 Task: Reset the filters.
Action: Mouse pressed left at (19, 115)
Screenshot: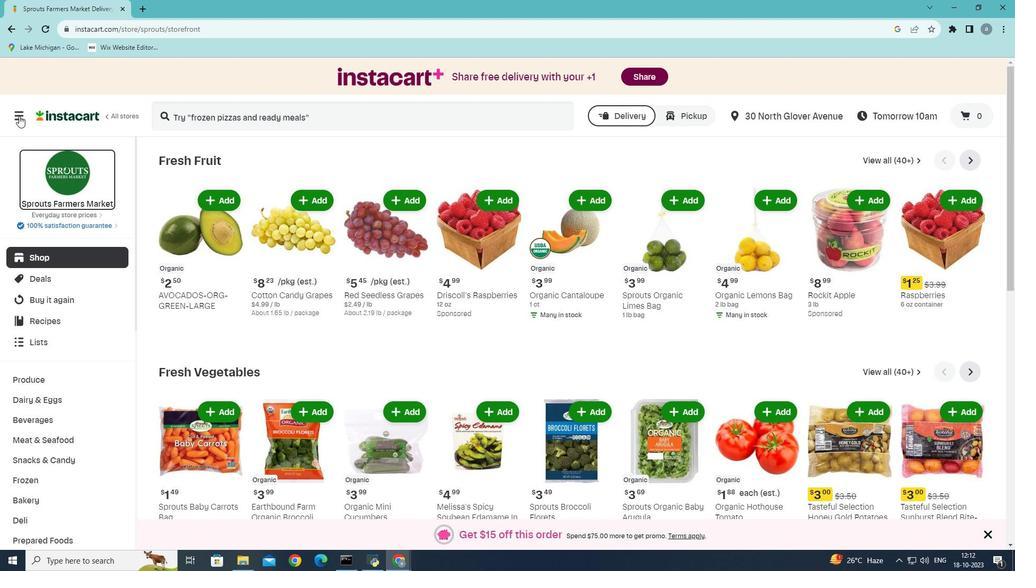 
Action: Mouse moved to (50, 308)
Screenshot: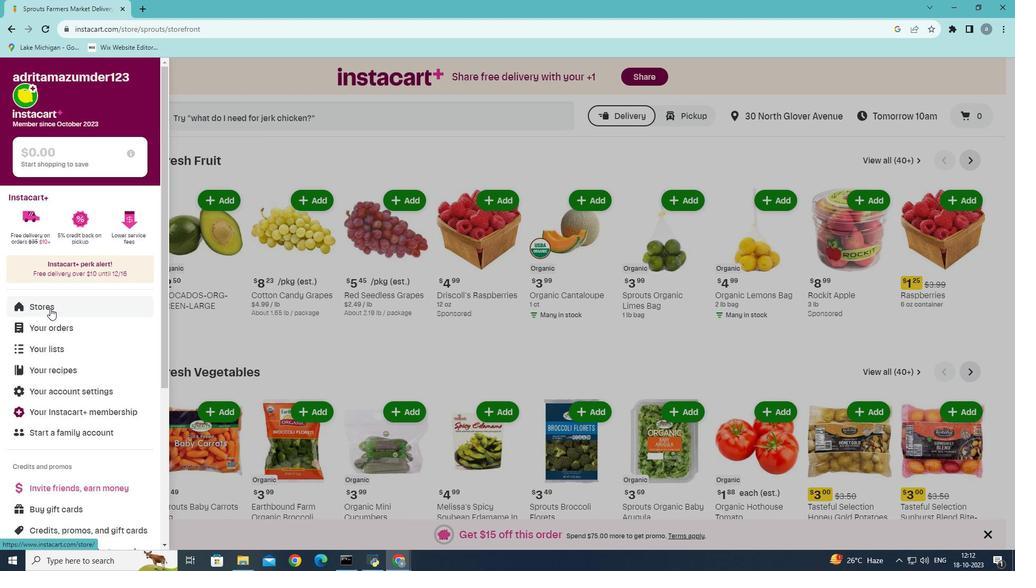 
Action: Mouse pressed left at (50, 308)
Screenshot: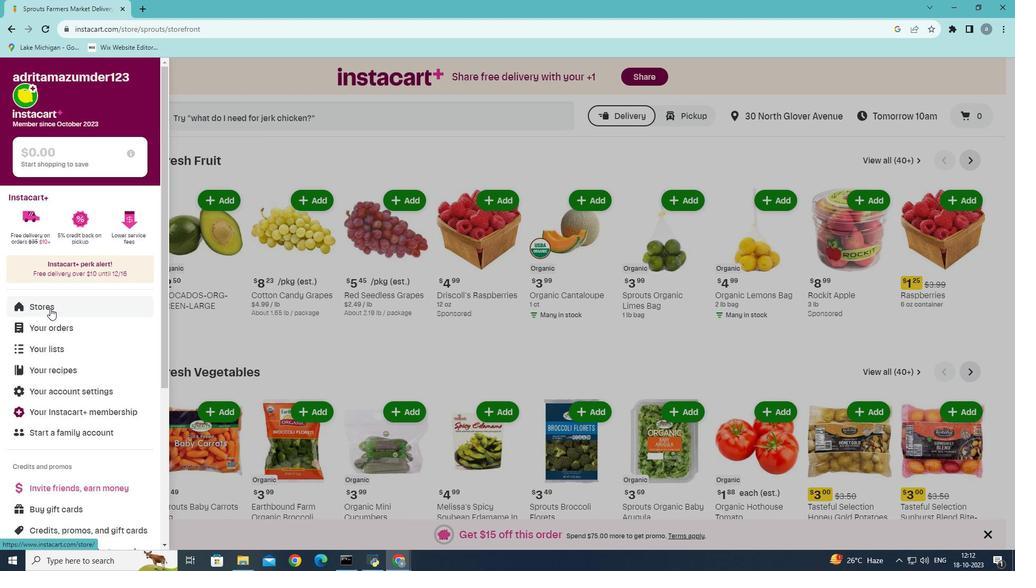 
Action: Mouse moved to (244, 111)
Screenshot: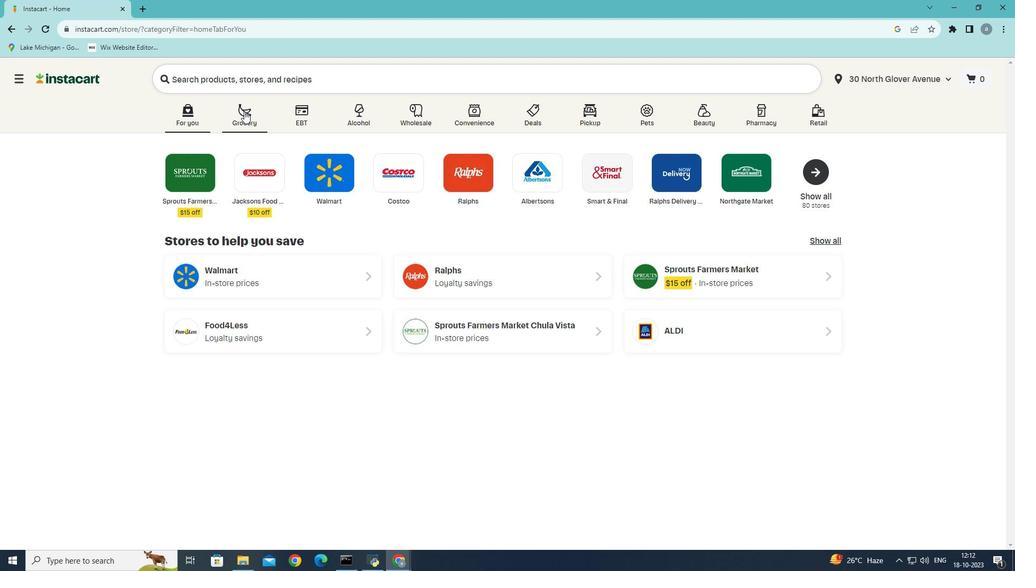 
Action: Mouse pressed left at (244, 111)
Screenshot: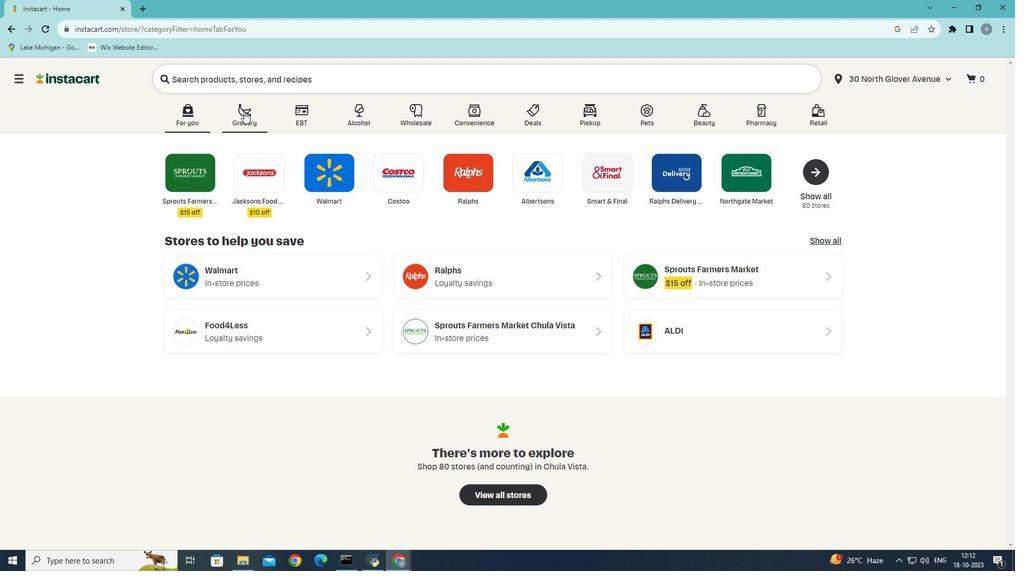 
Action: Mouse moved to (276, 299)
Screenshot: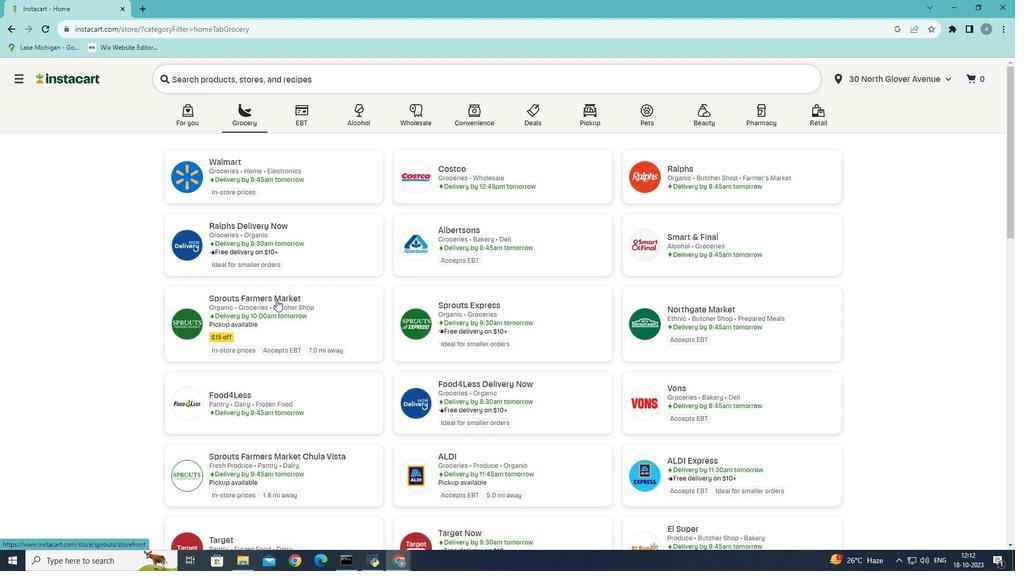 
Action: Mouse pressed left at (276, 299)
Screenshot: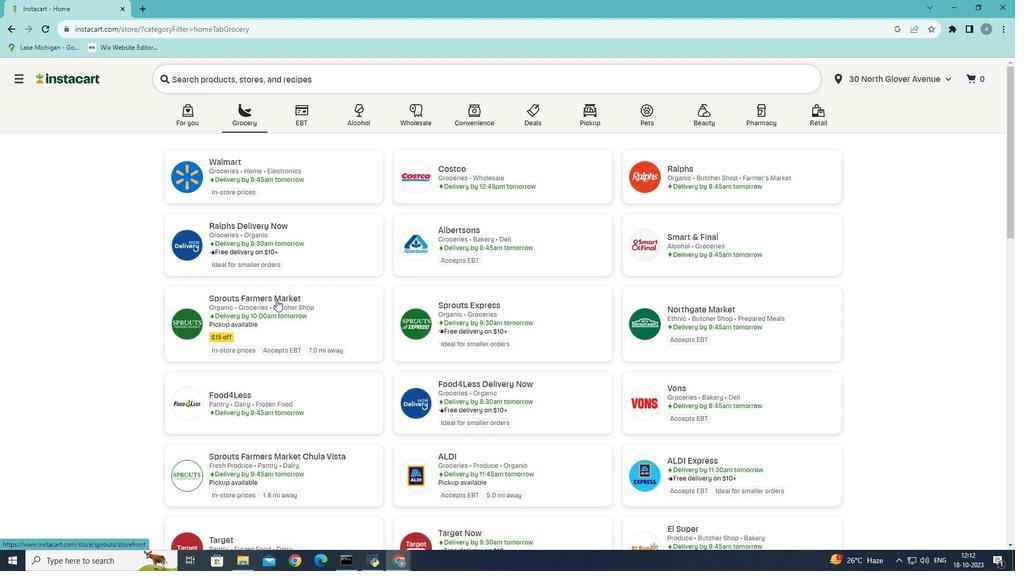 
Action: Mouse moved to (74, 440)
Screenshot: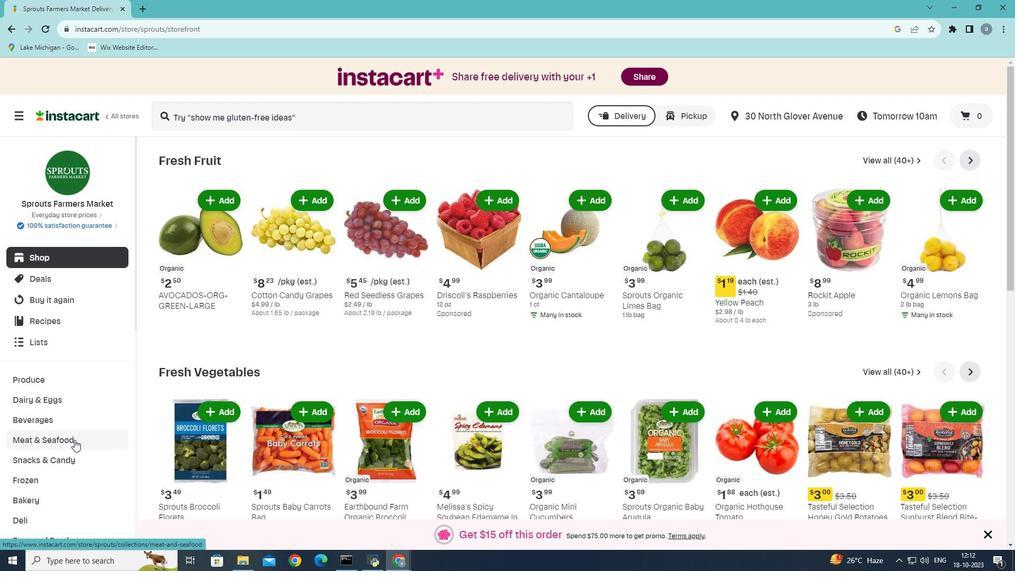 
Action: Mouse pressed left at (74, 440)
Screenshot: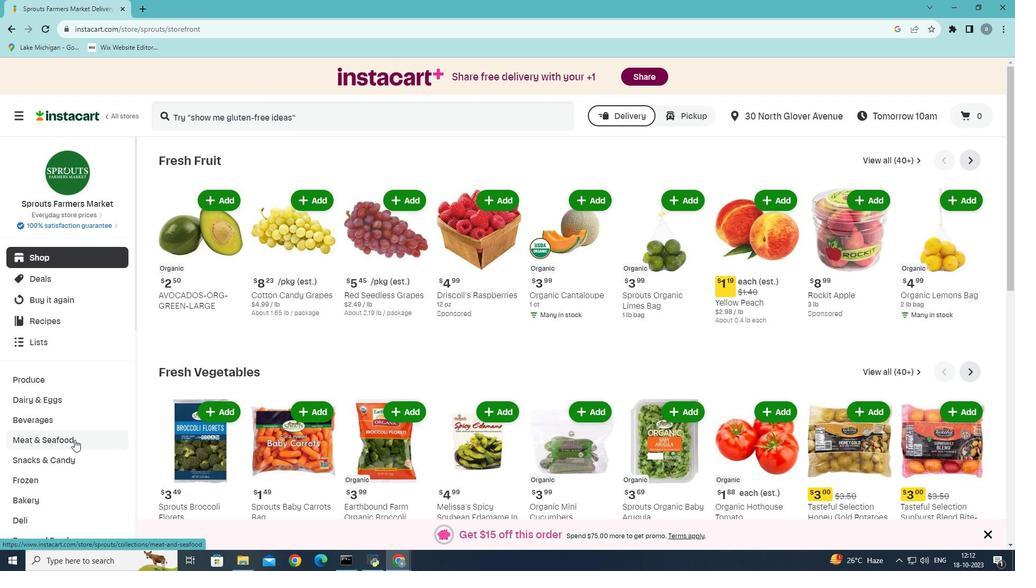 
Action: Mouse moved to (336, 183)
Screenshot: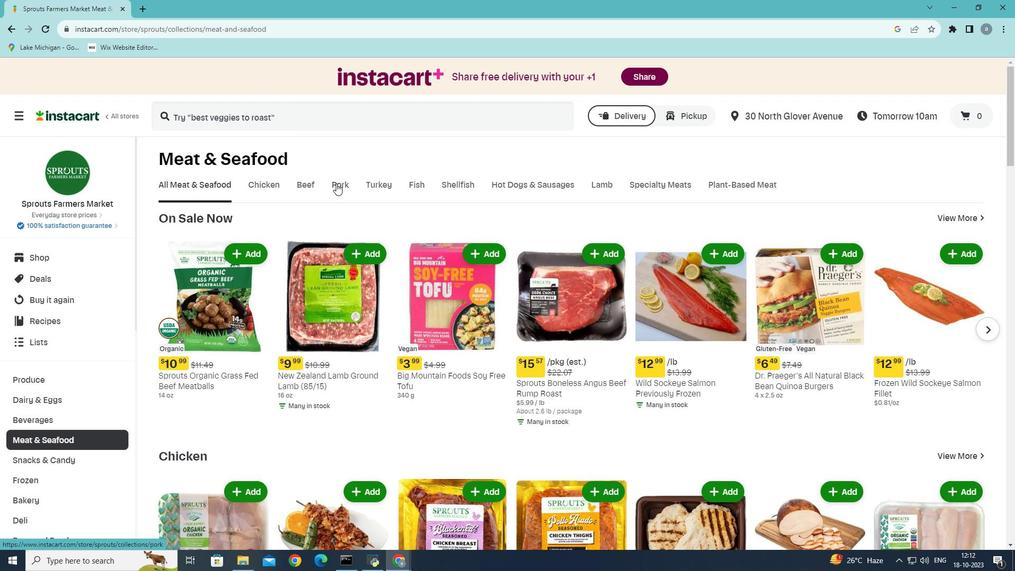
Action: Mouse pressed left at (336, 183)
Screenshot: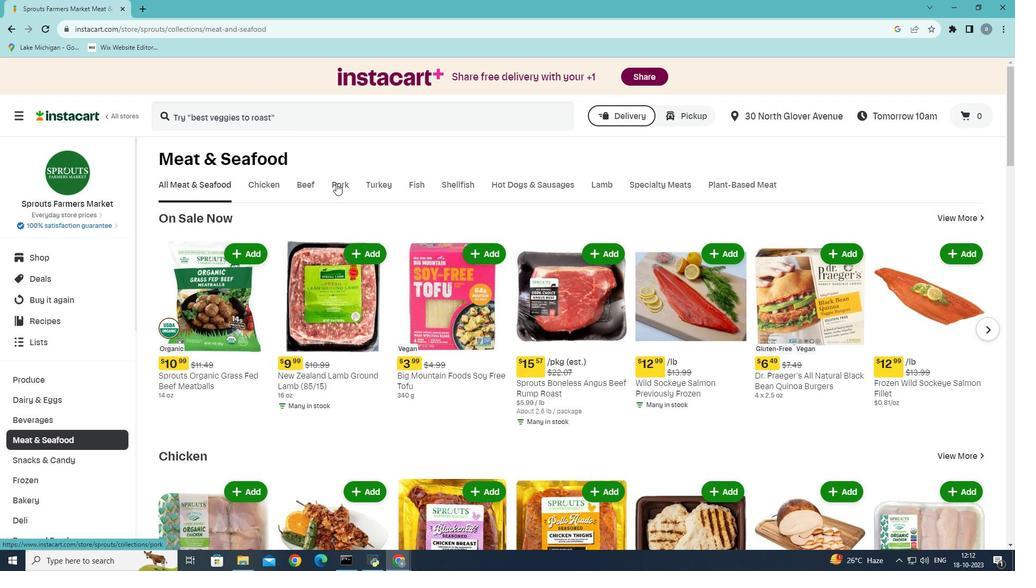 
Action: Mouse moved to (308, 236)
Screenshot: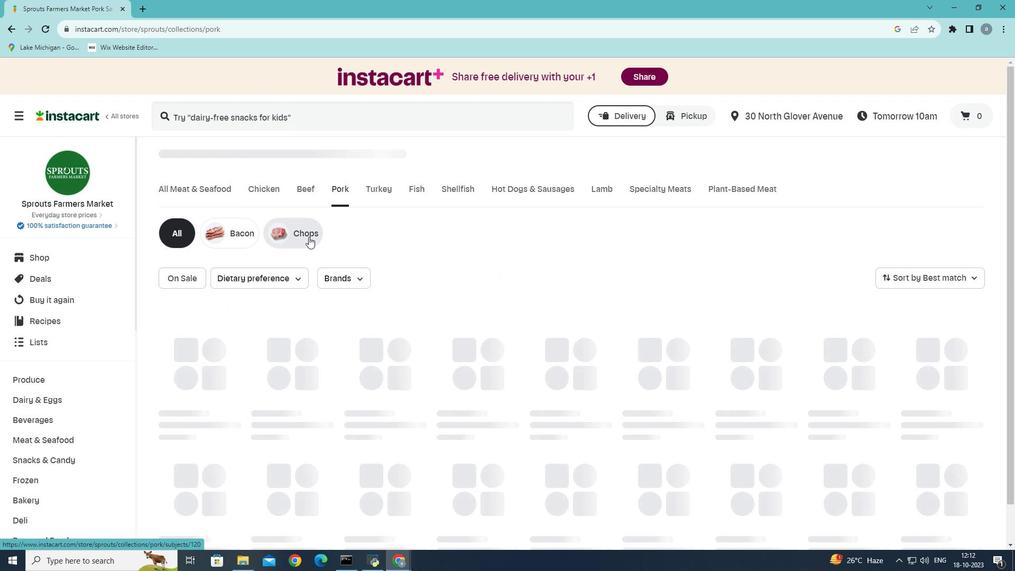 
Action: Mouse pressed left at (308, 236)
Screenshot: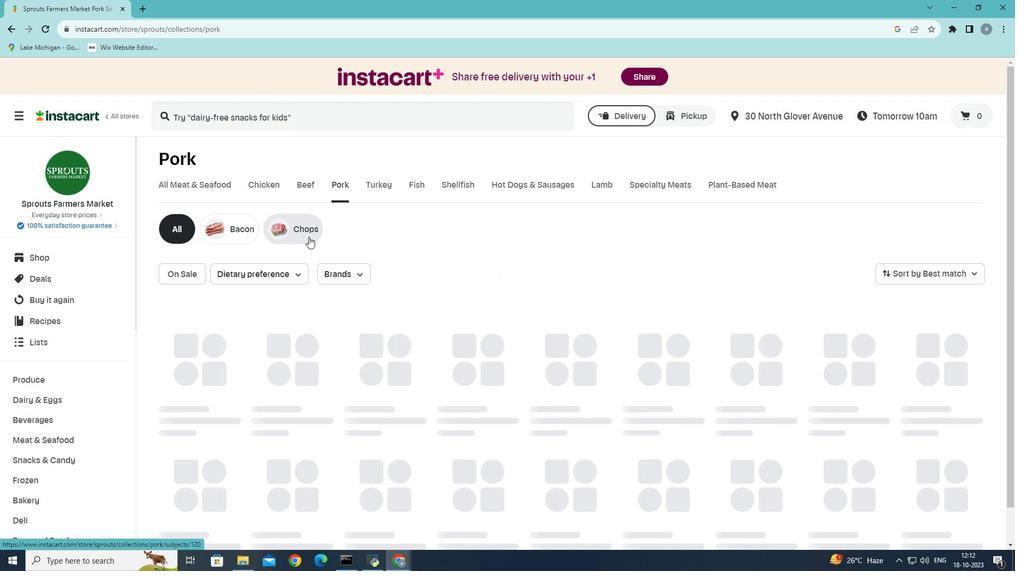 
Action: Mouse pressed left at (308, 236)
Screenshot: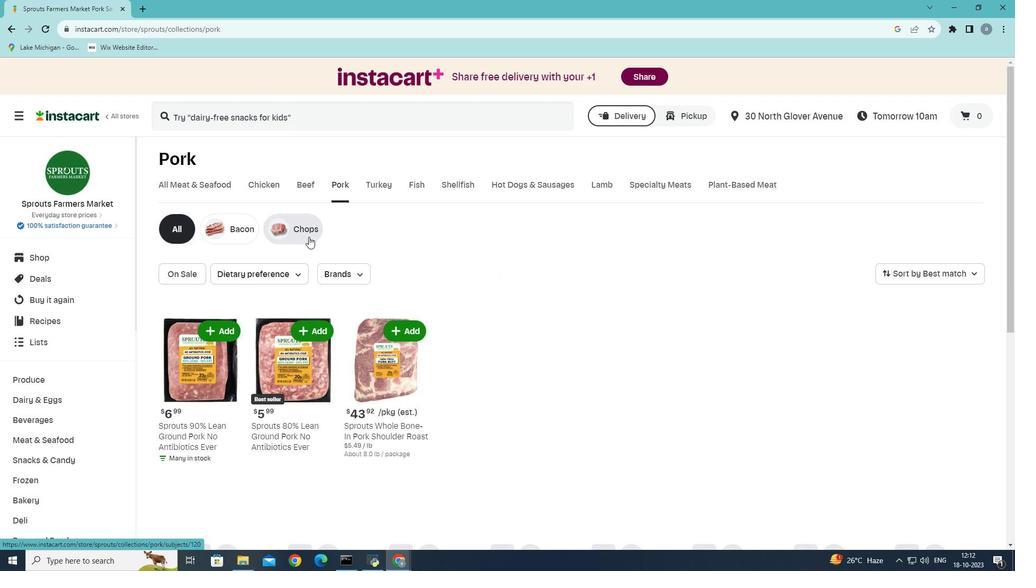 
Action: Mouse moved to (253, 276)
Screenshot: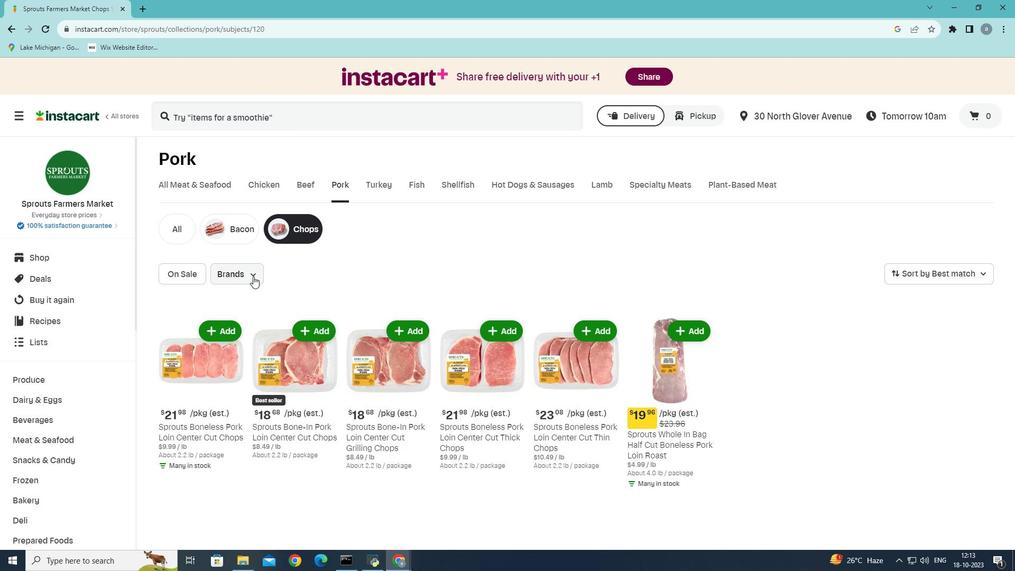 
Action: Mouse pressed left at (253, 276)
Screenshot: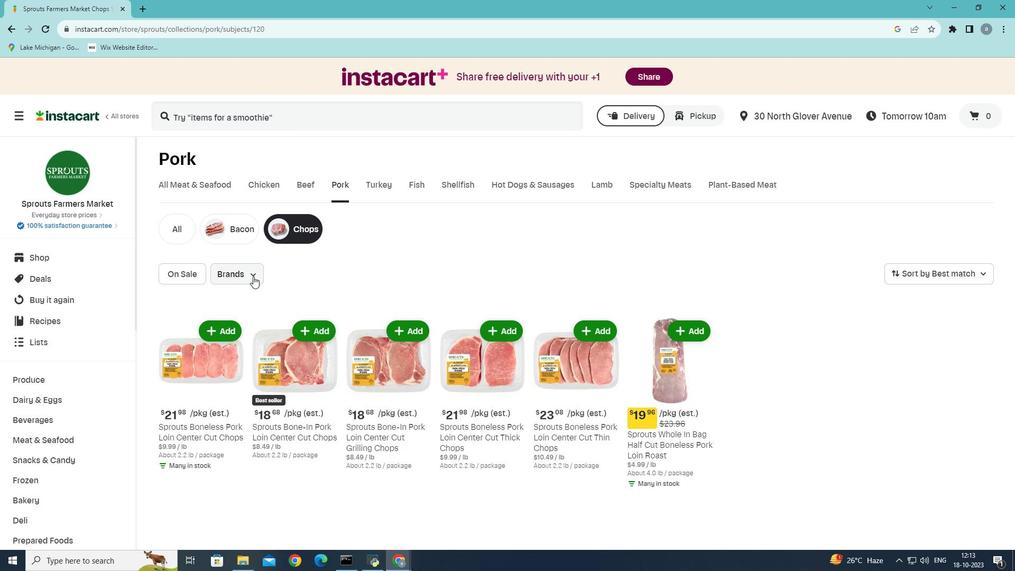 
Action: Mouse moved to (233, 336)
Screenshot: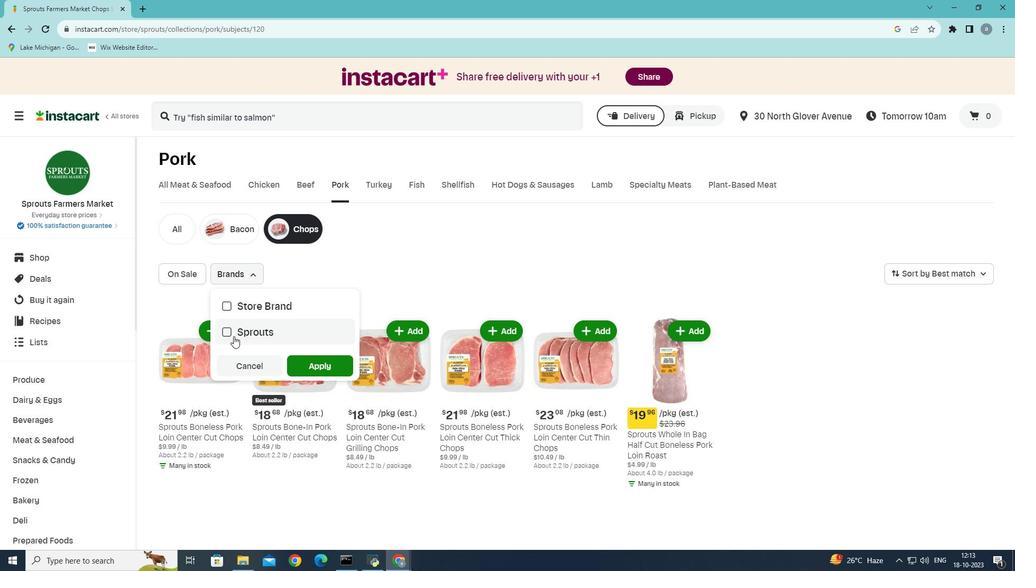 
Action: Mouse pressed left at (233, 336)
Screenshot: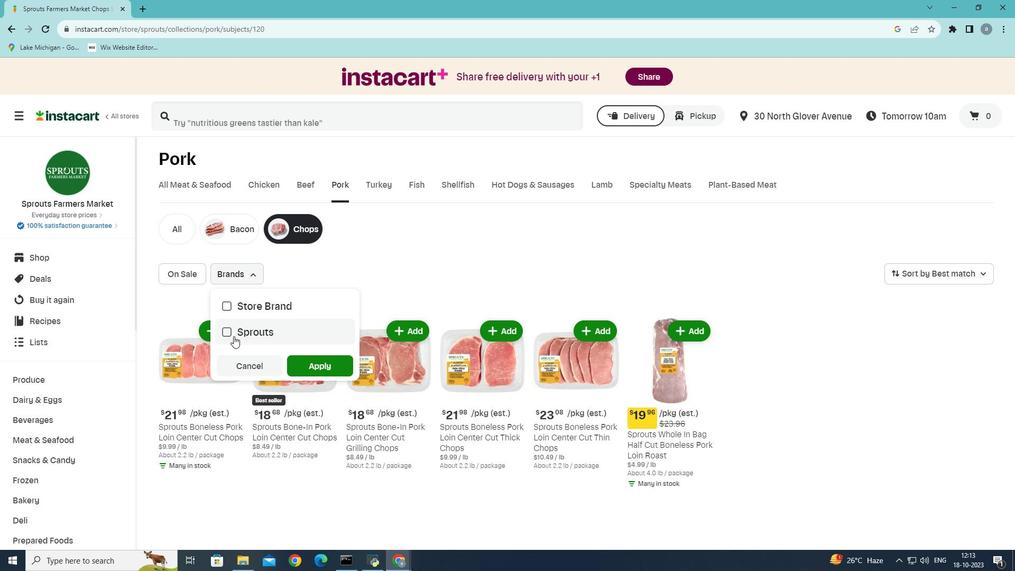 
Action: Mouse moved to (325, 364)
Screenshot: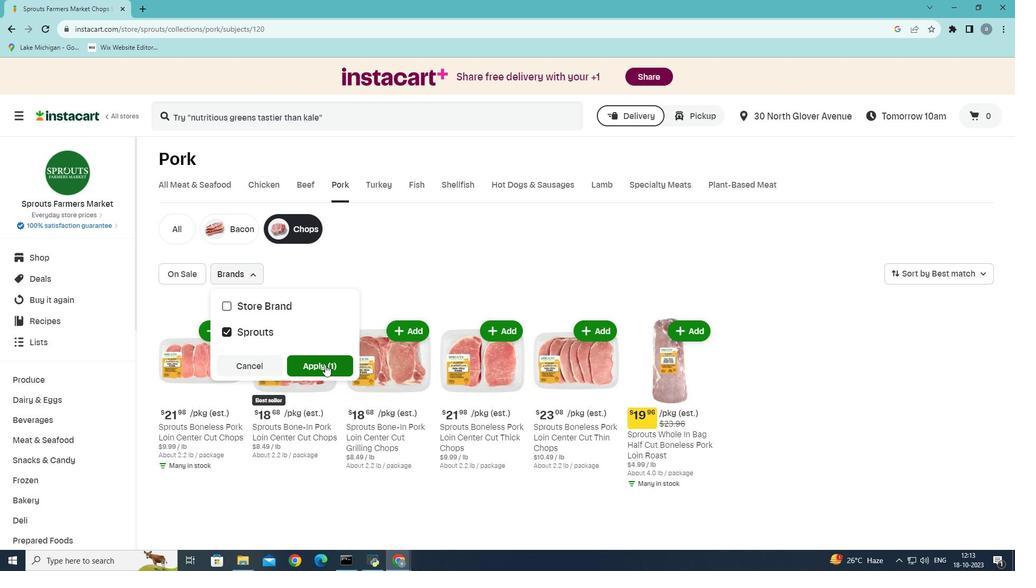 
Action: Mouse pressed left at (325, 364)
Screenshot: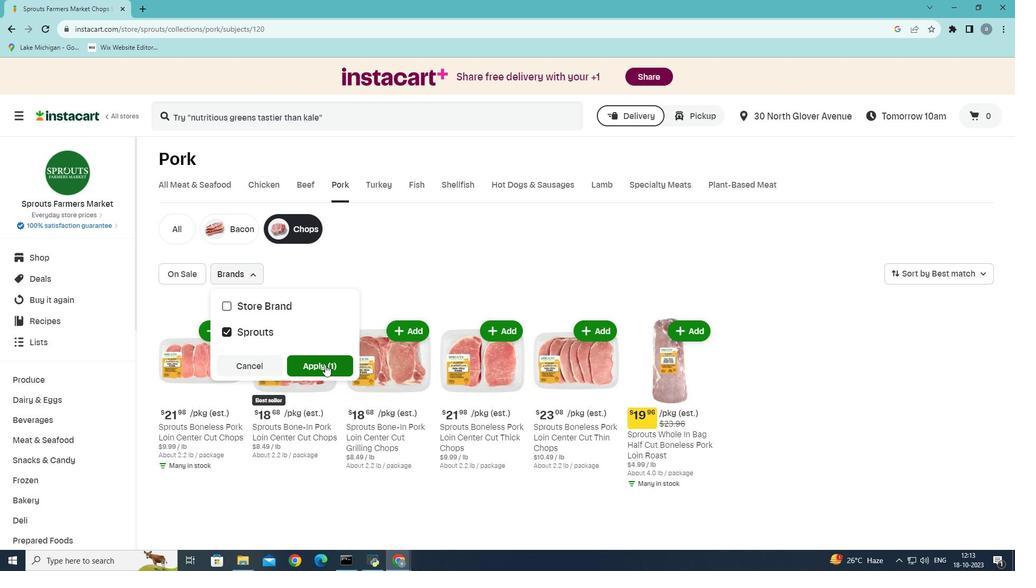 
Action: Mouse moved to (285, 275)
Screenshot: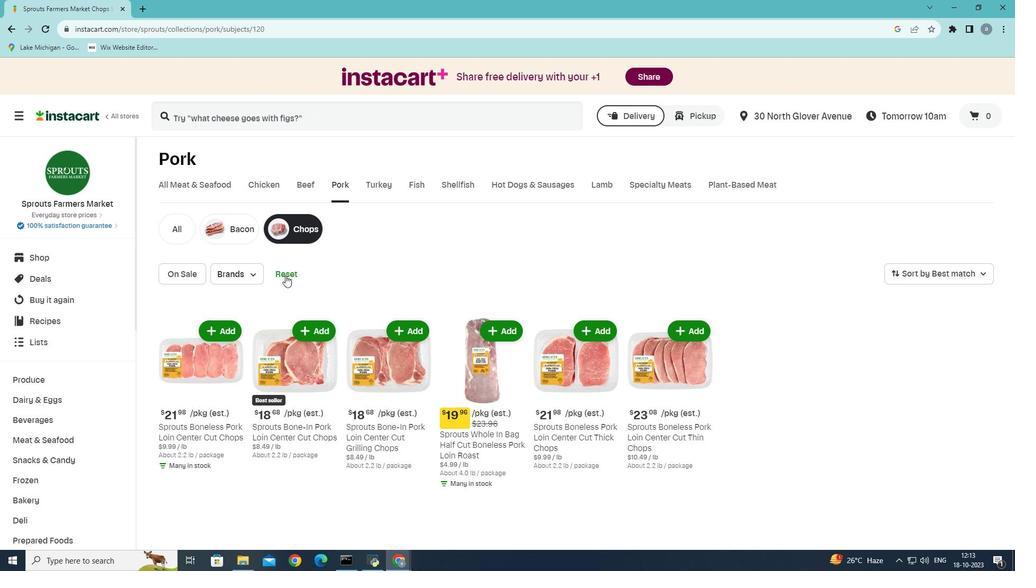 
Action: Mouse pressed left at (285, 275)
Screenshot: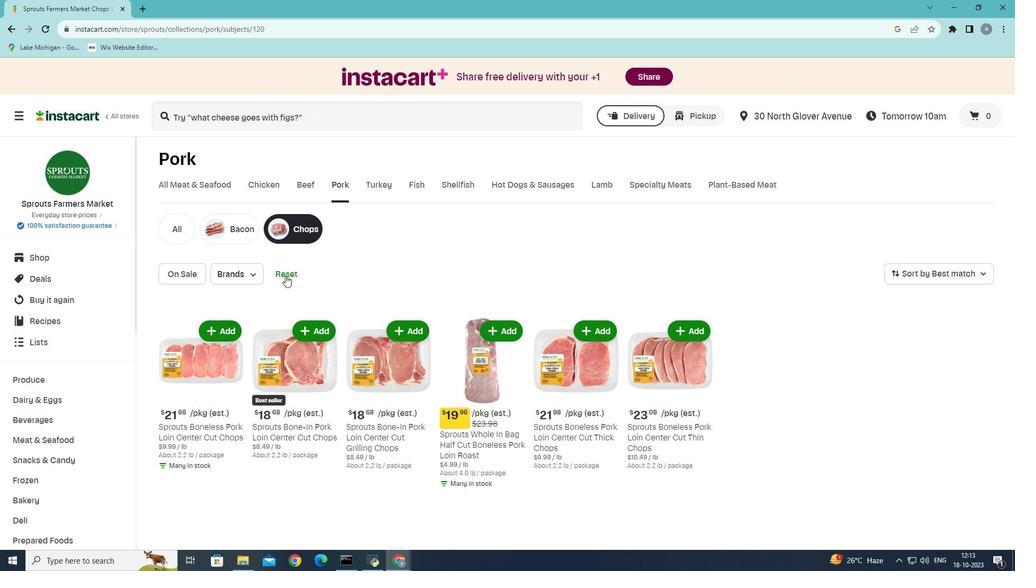 
Action: Mouse moved to (285, 277)
Screenshot: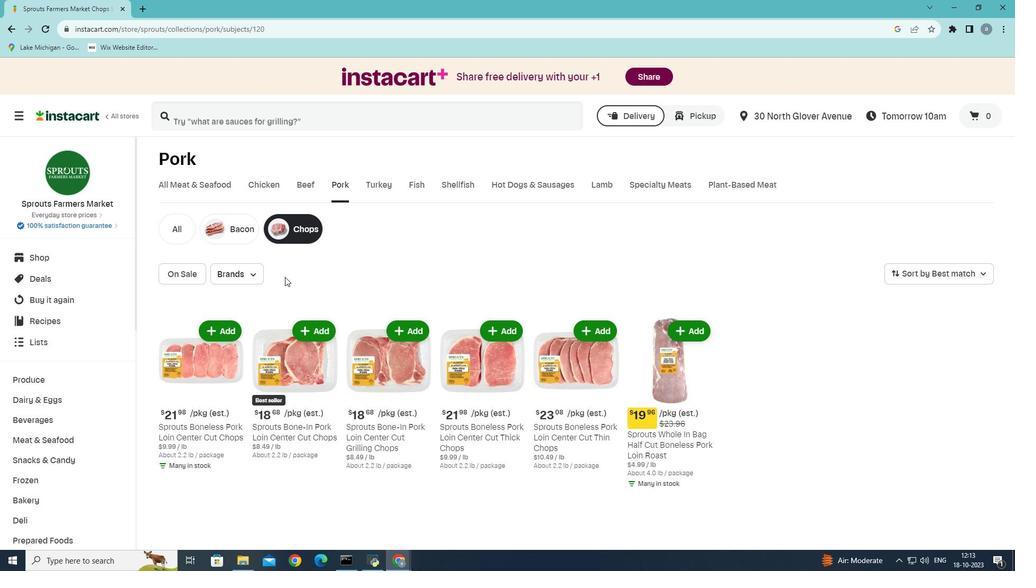 
